 Task: Add Andalou Naturals Joyful CannaCell Botanical Body Lotion to the cart.
Action: Mouse moved to (891, 354)
Screenshot: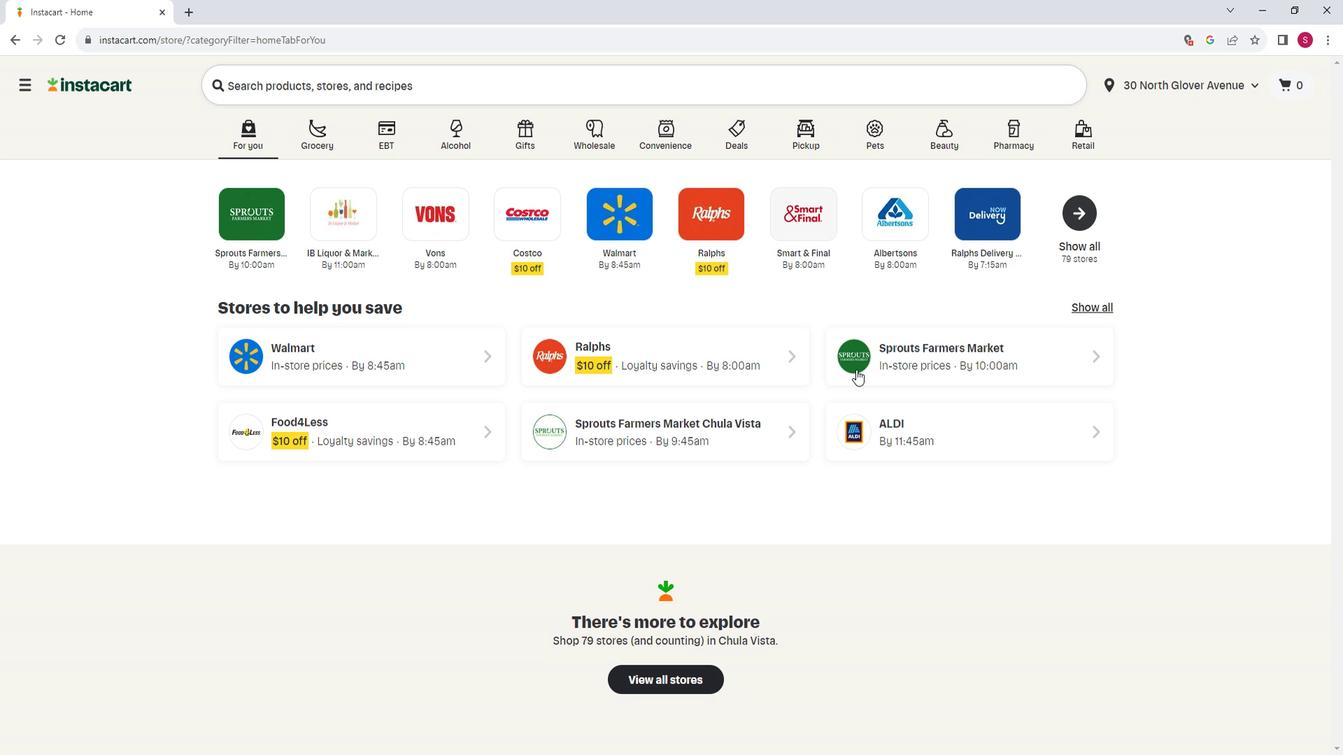 
Action: Mouse pressed left at (891, 354)
Screenshot: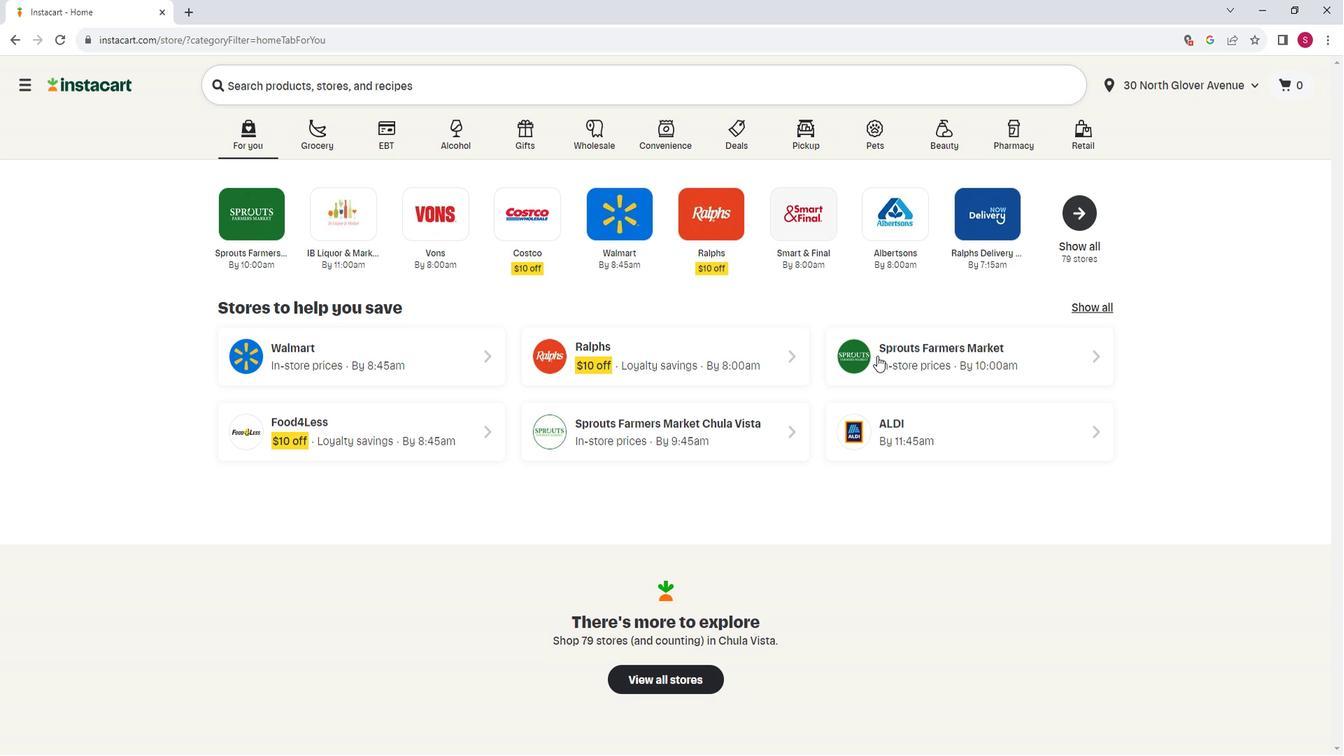 
Action: Mouse moved to (128, 432)
Screenshot: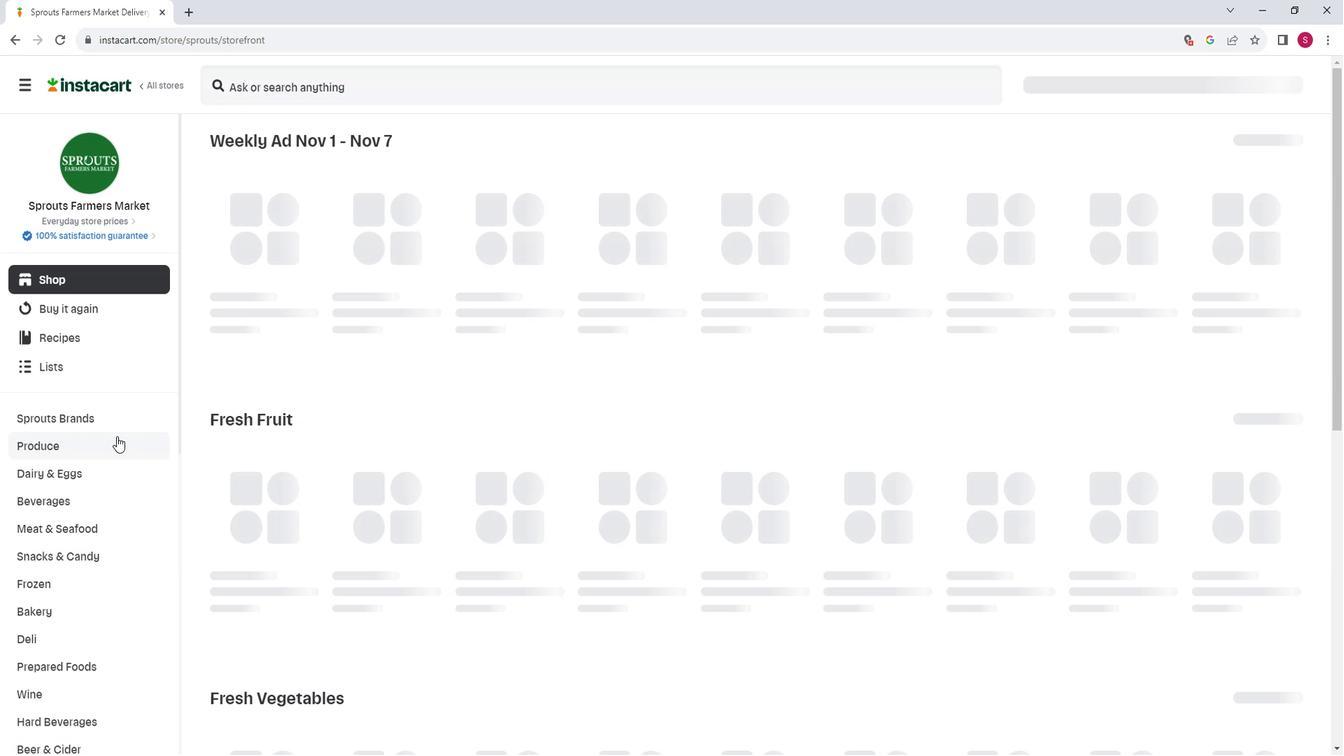 
Action: Mouse scrolled (128, 431) with delta (0, 0)
Screenshot: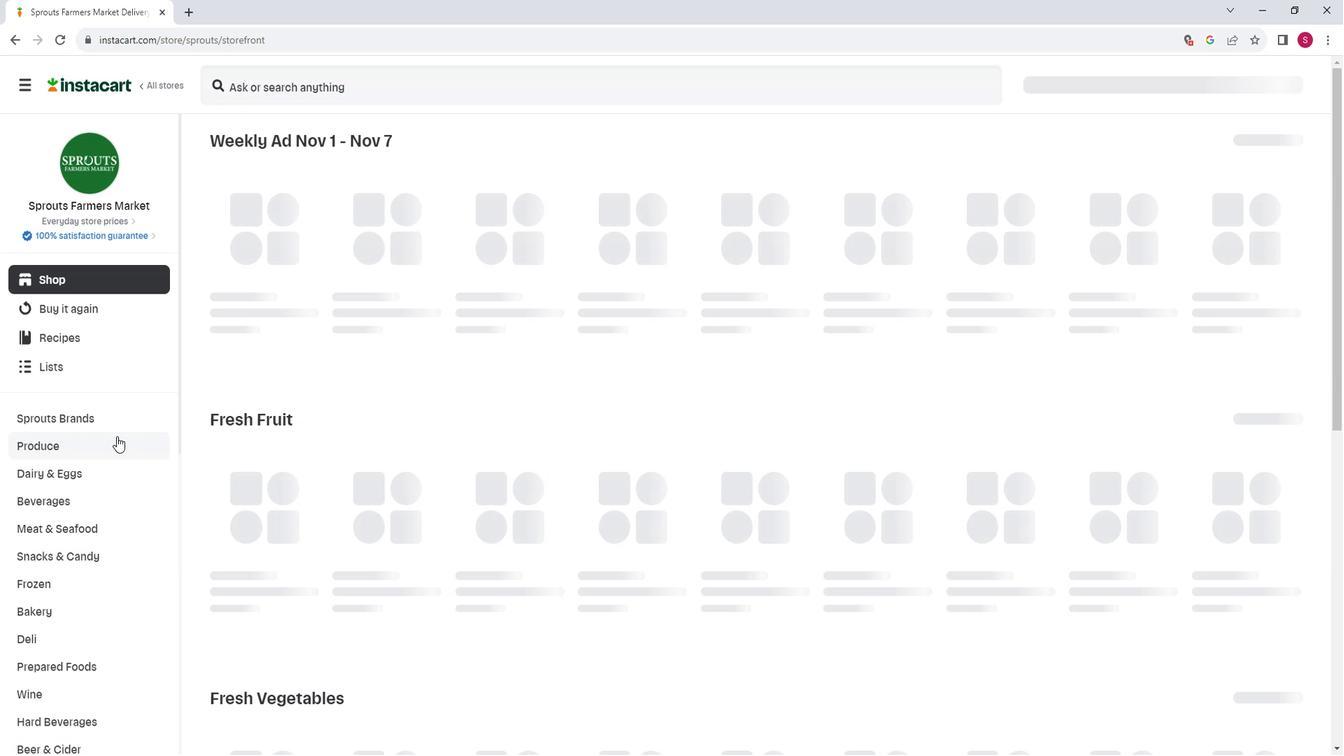 
Action: Mouse scrolled (128, 431) with delta (0, 0)
Screenshot: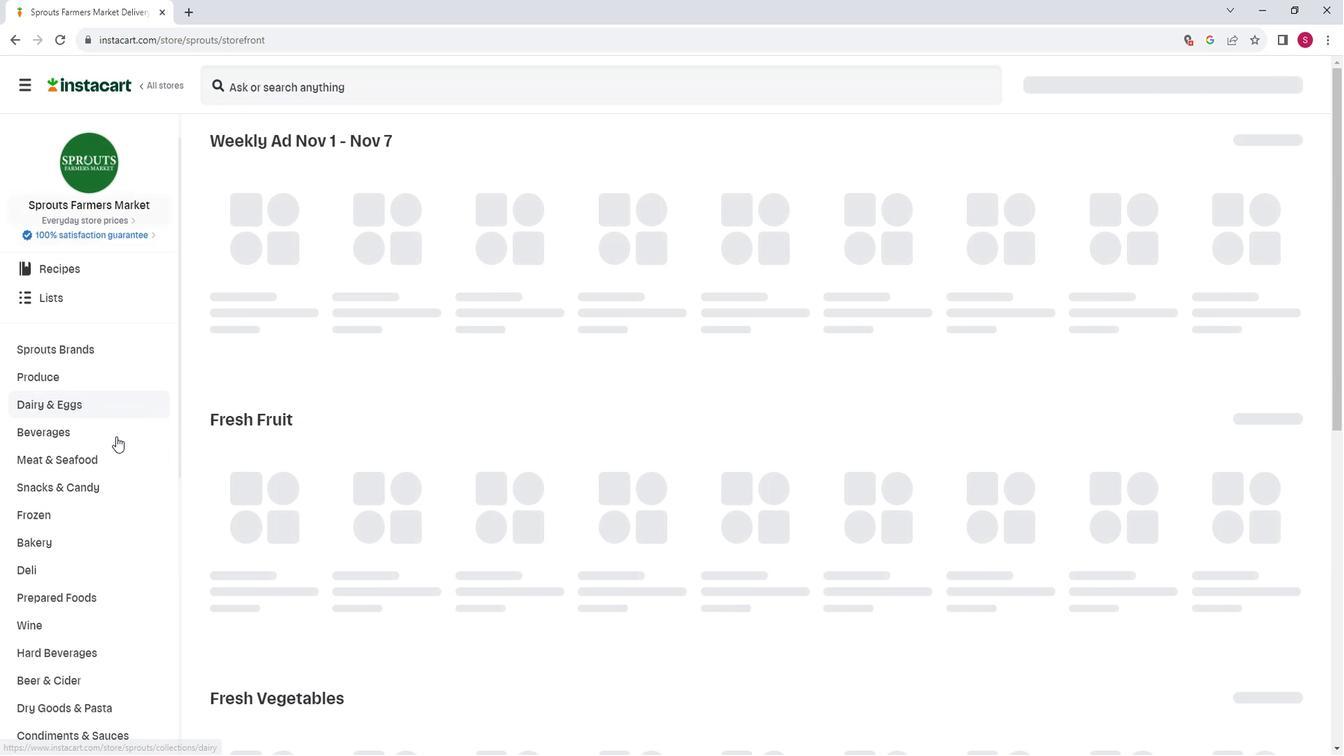 
Action: Mouse scrolled (128, 431) with delta (0, 0)
Screenshot: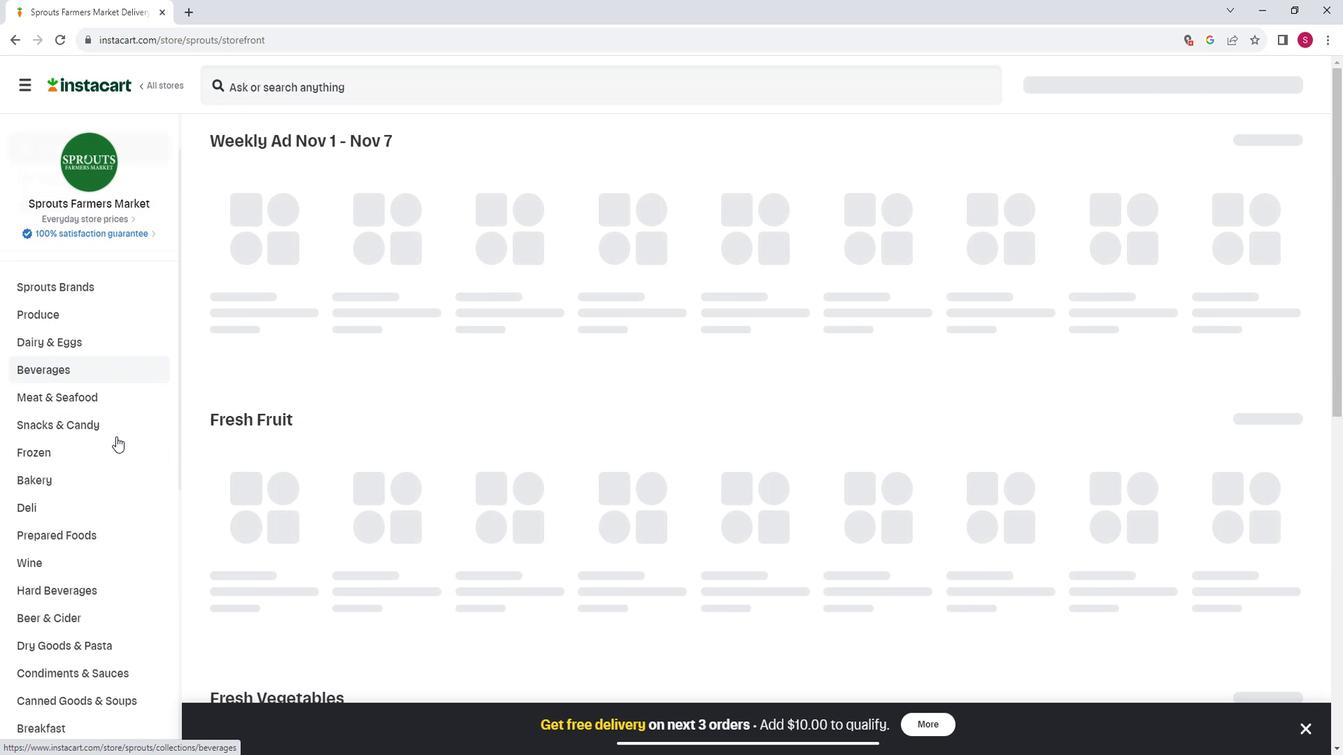 
Action: Mouse scrolled (128, 431) with delta (0, 0)
Screenshot: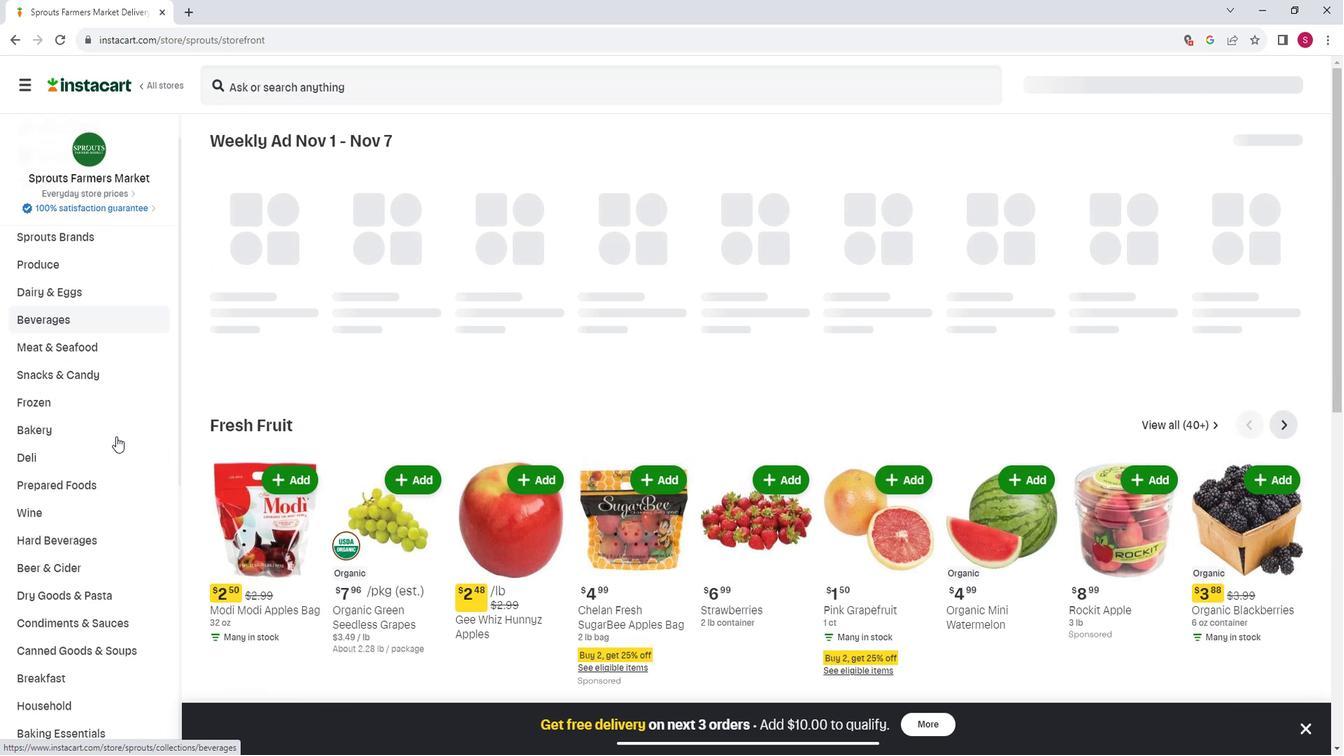 
Action: Mouse scrolled (128, 431) with delta (0, 0)
Screenshot: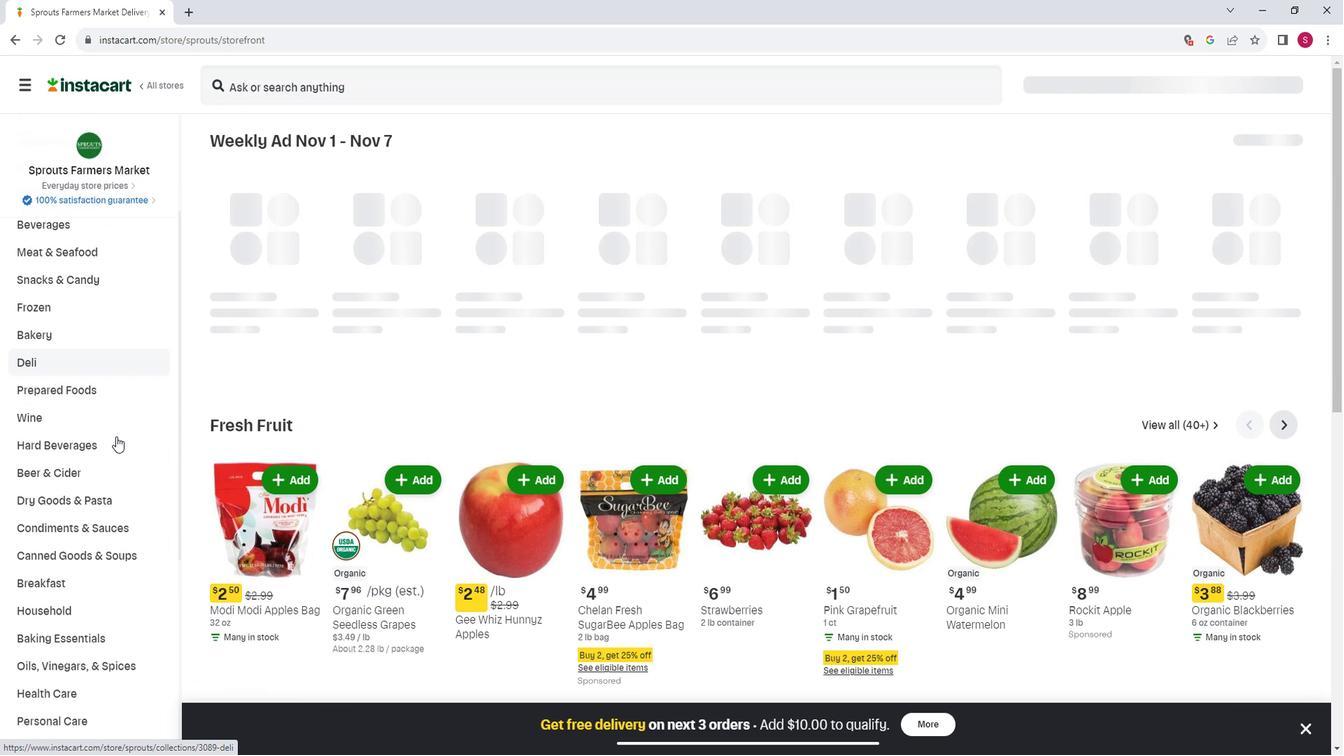 
Action: Mouse scrolled (128, 431) with delta (0, 0)
Screenshot: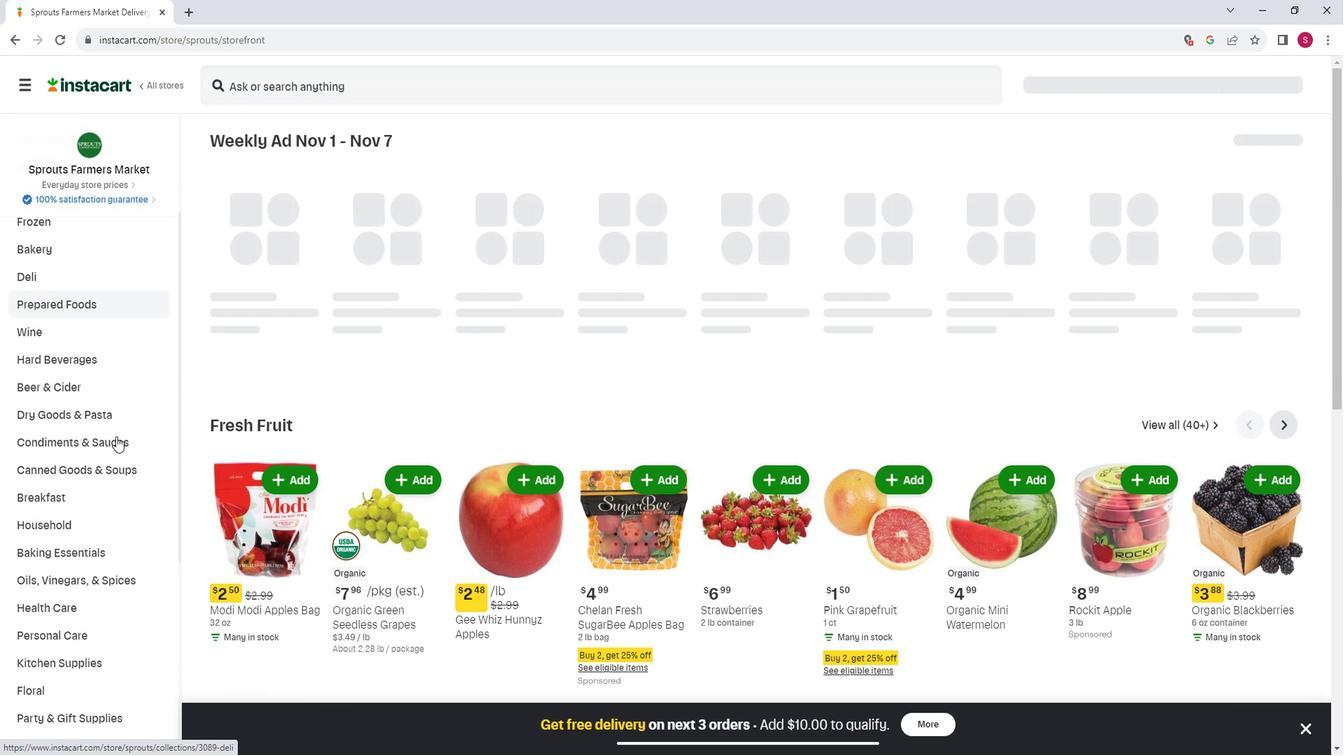 
Action: Mouse moved to (126, 558)
Screenshot: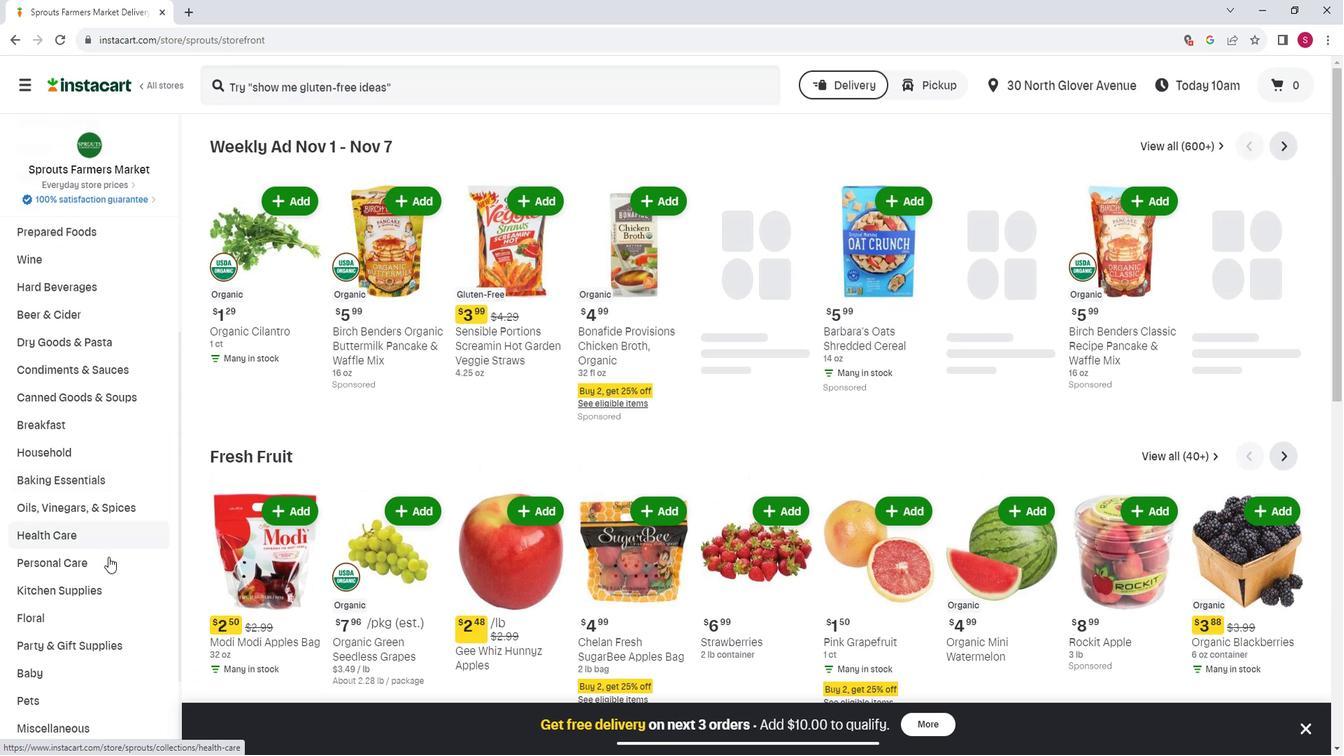 
Action: Mouse pressed left at (126, 558)
Screenshot: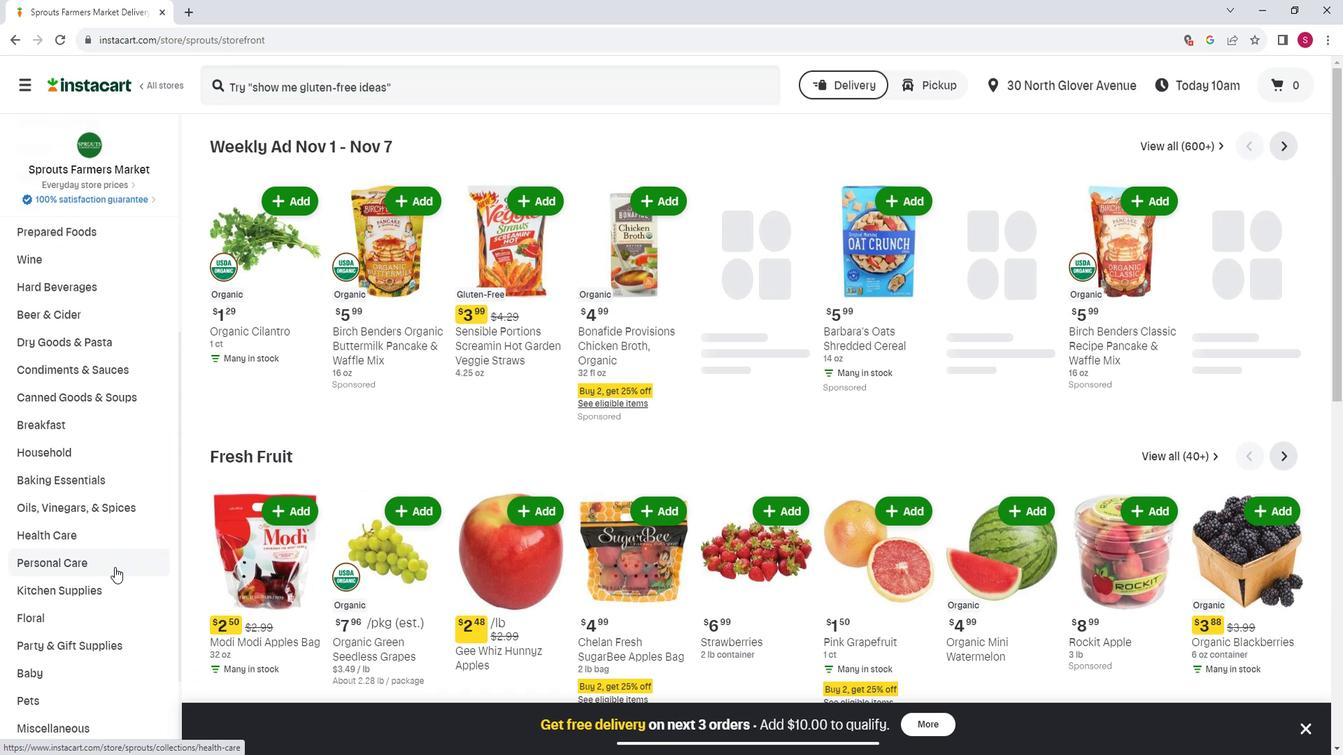 
Action: Mouse moved to (366, 193)
Screenshot: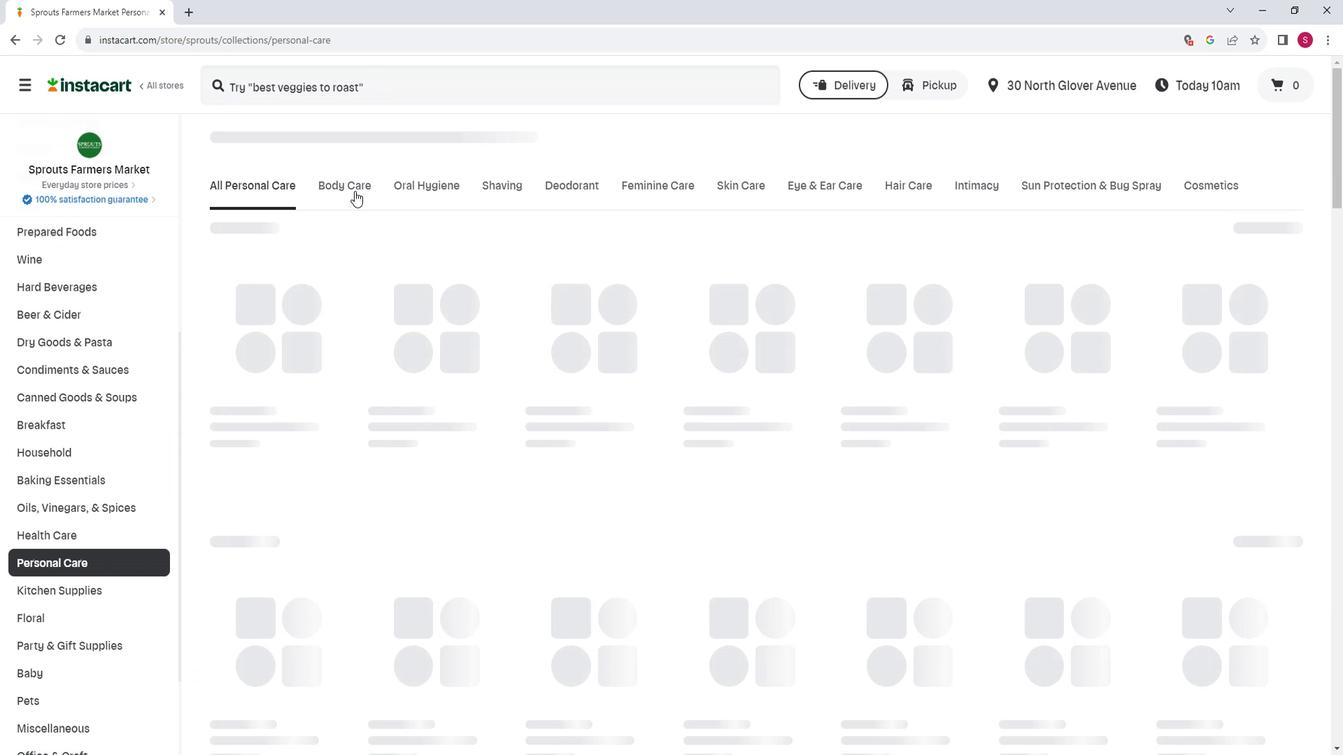 
Action: Mouse pressed left at (366, 193)
Screenshot: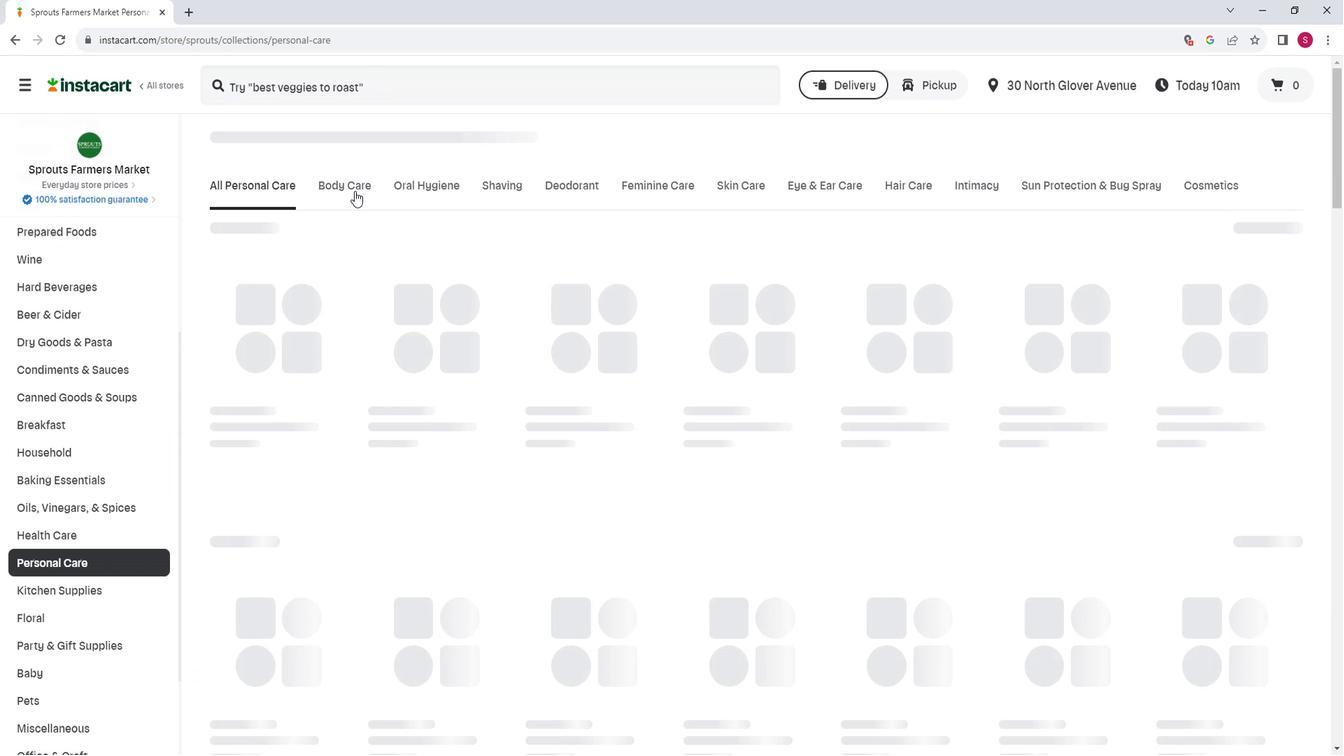 
Action: Mouse moved to (566, 237)
Screenshot: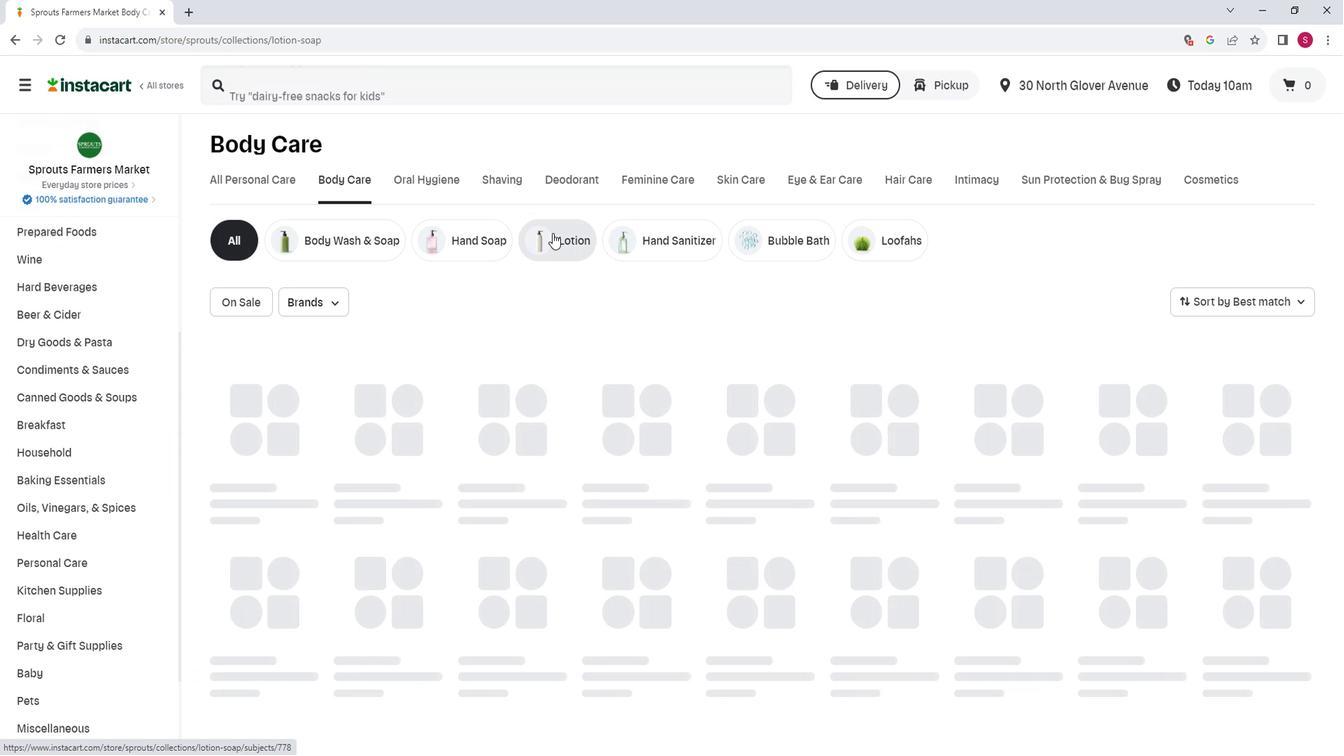 
Action: Mouse pressed left at (566, 237)
Screenshot: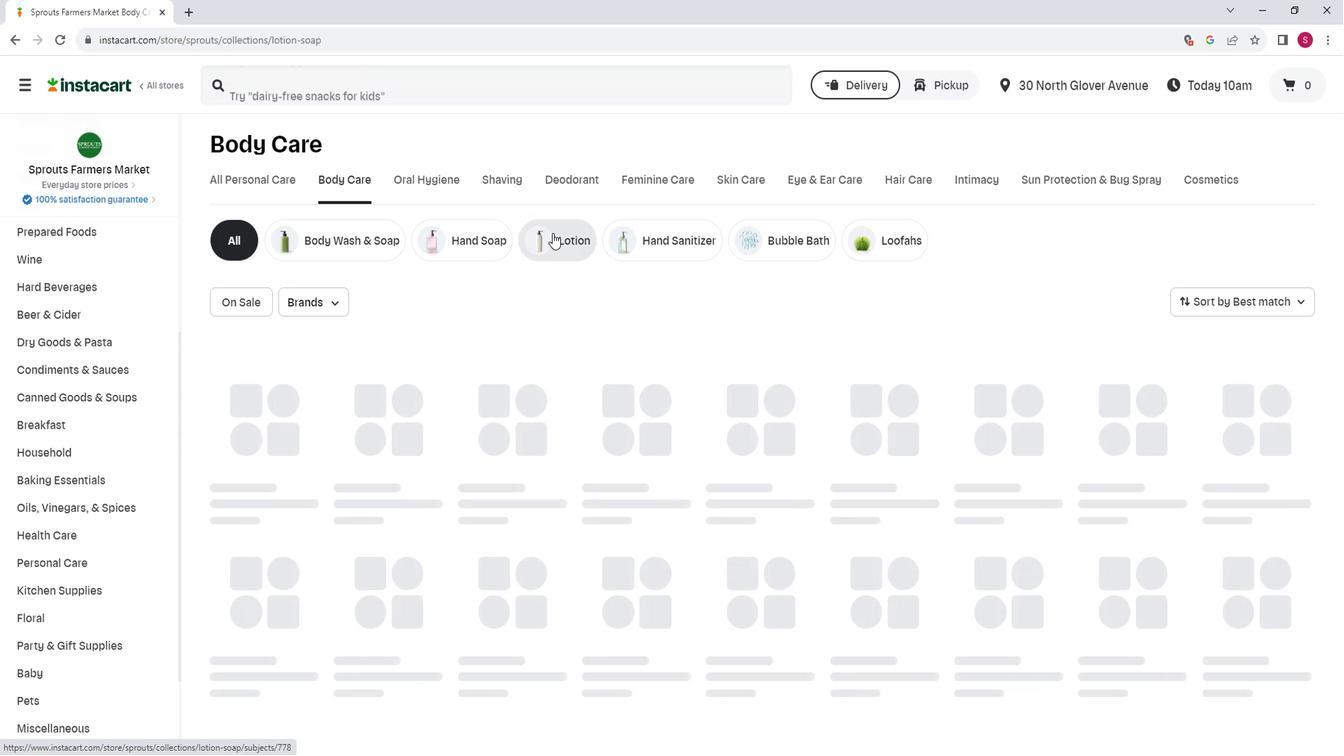 
Action: Mouse moved to (391, 98)
Screenshot: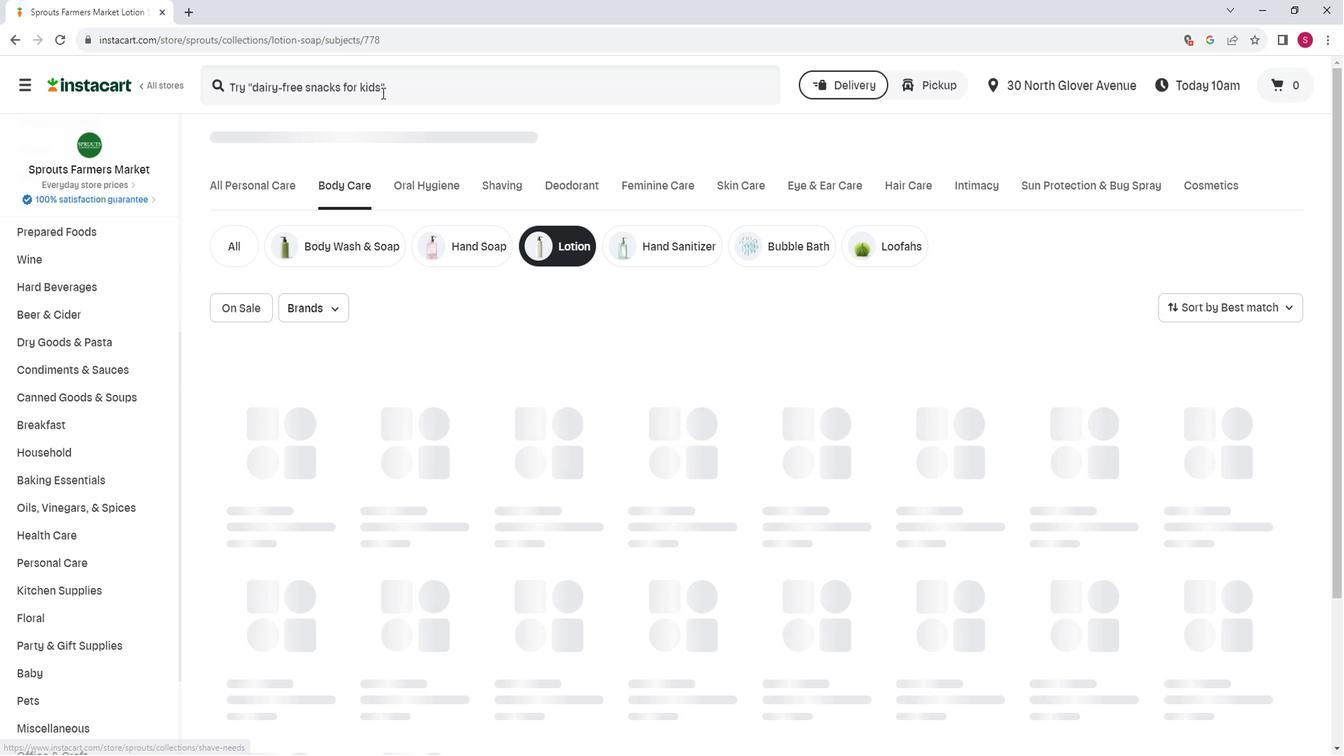 
Action: Mouse pressed left at (391, 98)
Screenshot: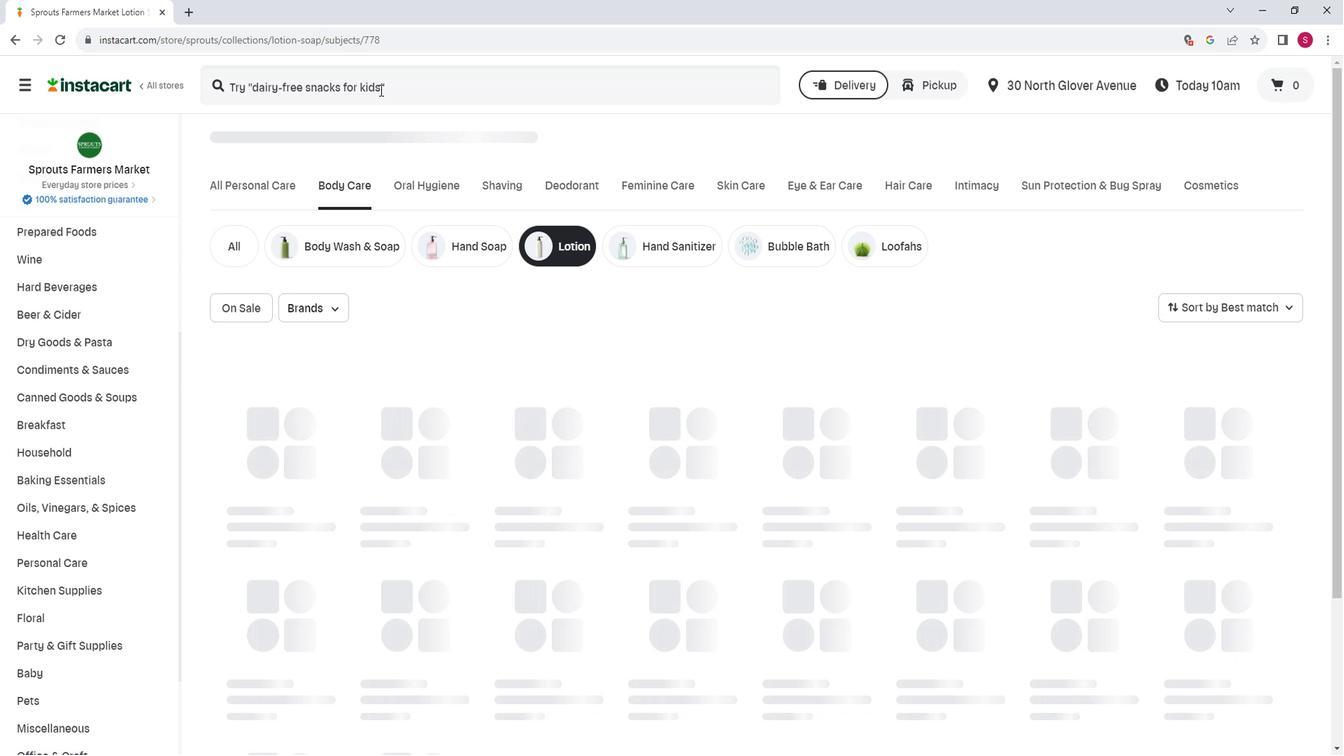 
Action: Key pressed <Key.shift>Andalou<Key.space><Key.shift>Naturals<Key.space><Key.shift>Jyfui<Key.backspace><Key.backspace><Key.backspace><Key.backspace>oyful<Key.space><Key.shift>Cann<Key.shift>Cell<Key.space><Key.shift><Key.shift><Key.shift><Key.shift><Key.shift>Botanical<Key.space><Key.shift>Body<Key.space><Key.shift>Lotion<Key.space><Key.enter>
Screenshot: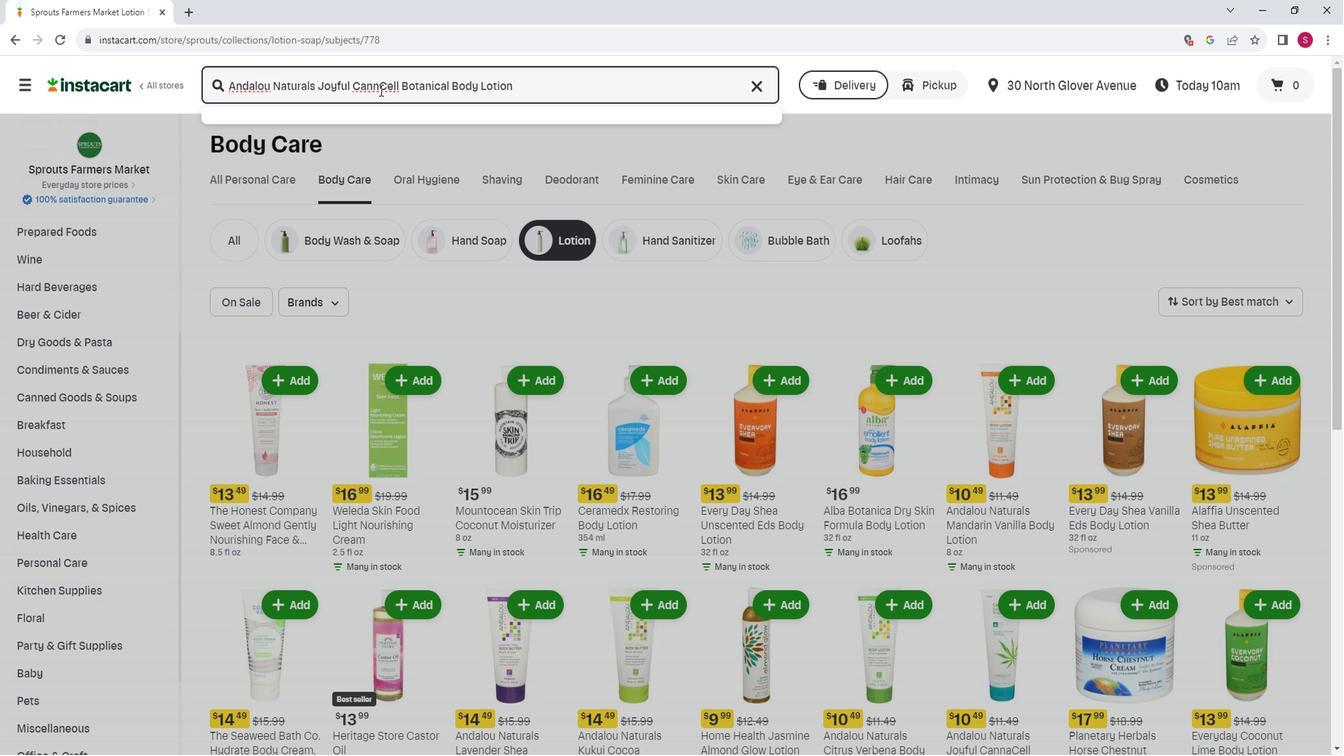 
Action: Mouse moved to (638, 206)
Screenshot: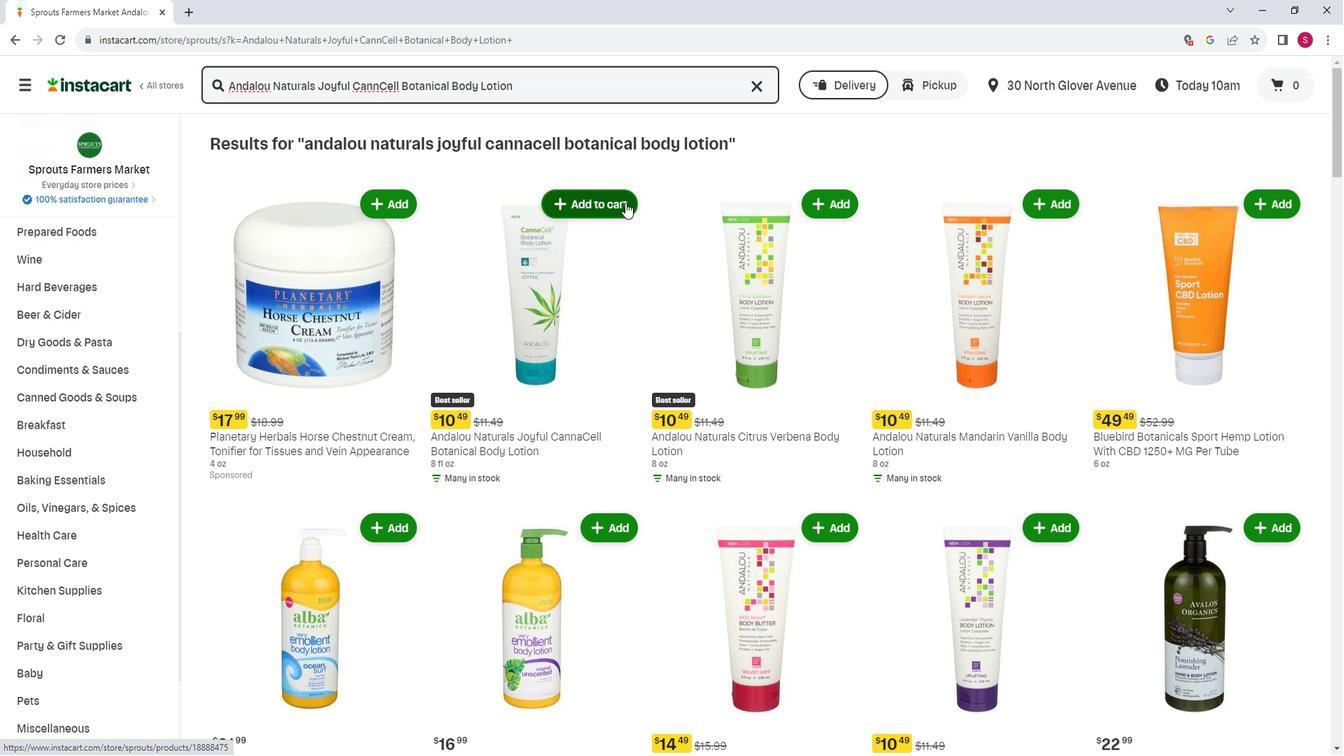 
Action: Mouse pressed left at (638, 206)
Screenshot: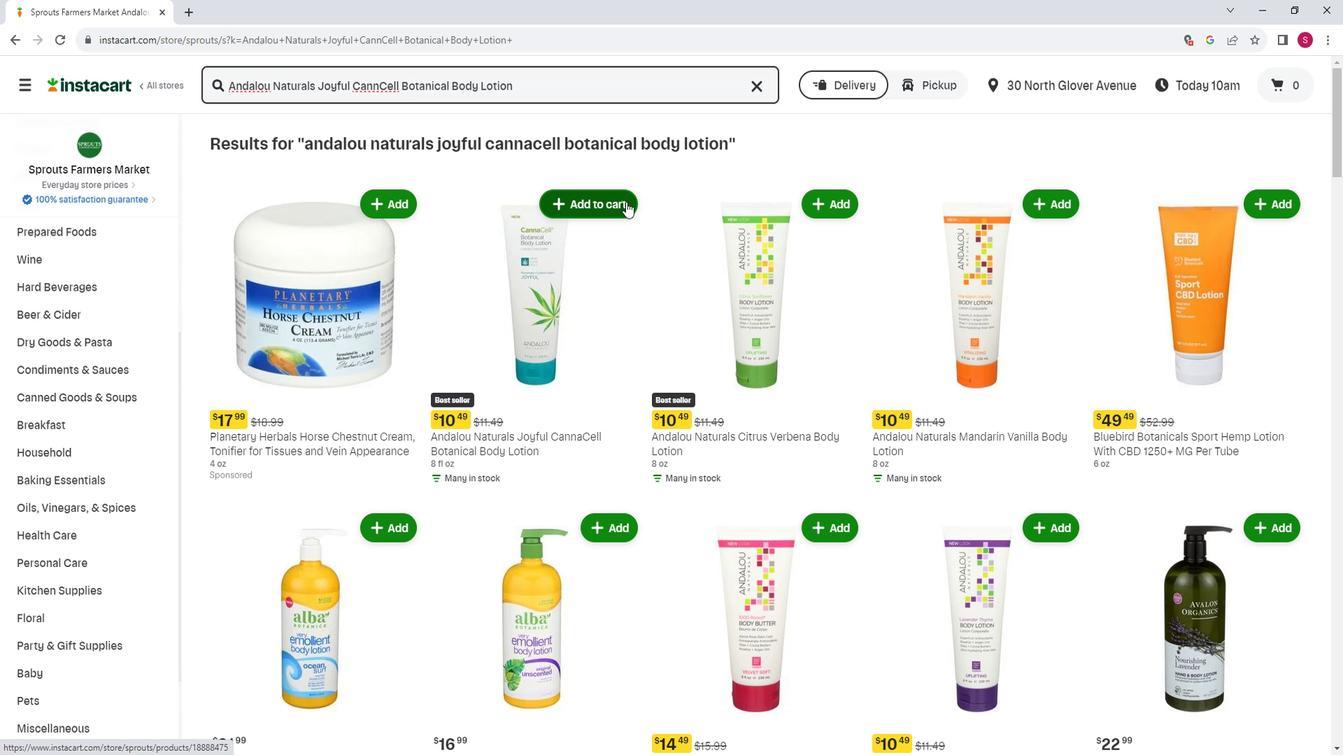 
Action: Mouse moved to (665, 188)
Screenshot: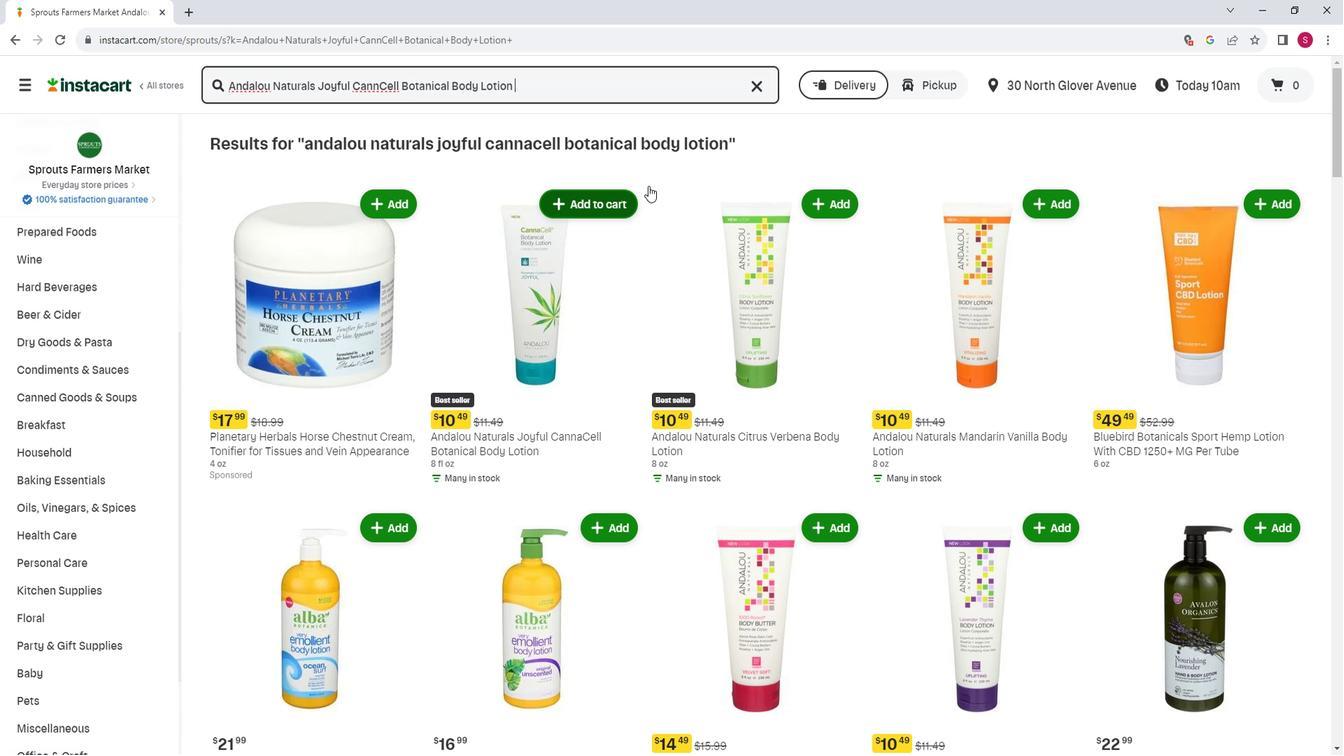 
